 Task: Add Garden Of Life Raw Organic Perfect Food Green Superfood Powder to the cart.
Action: Mouse moved to (239, 109)
Screenshot: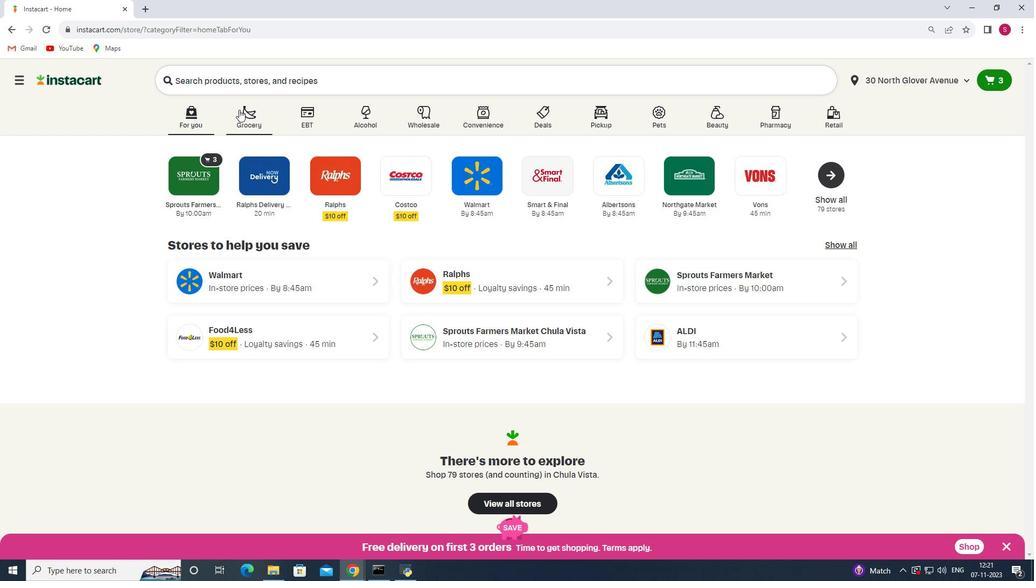 
Action: Mouse pressed left at (239, 109)
Screenshot: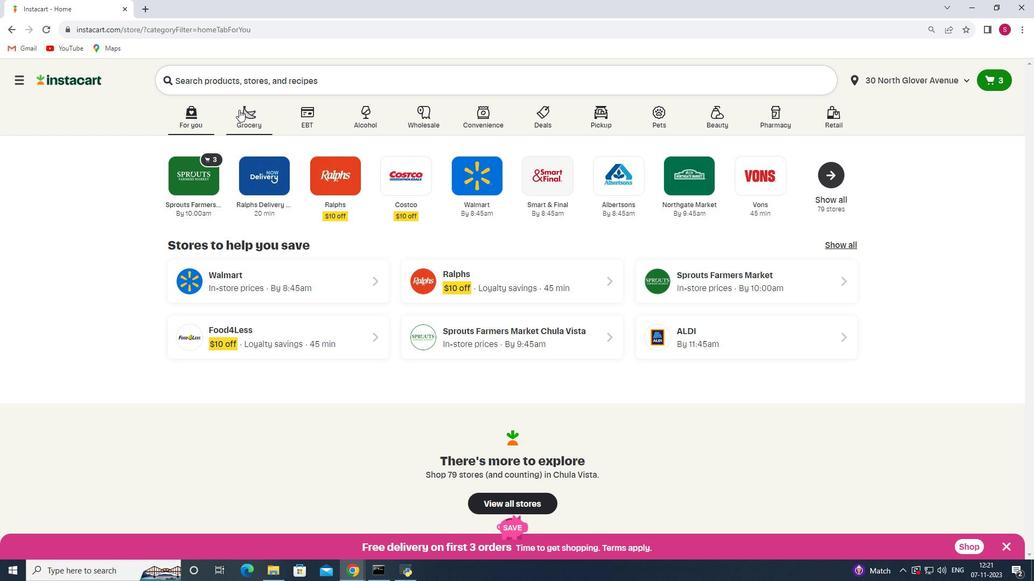 
Action: Mouse moved to (263, 307)
Screenshot: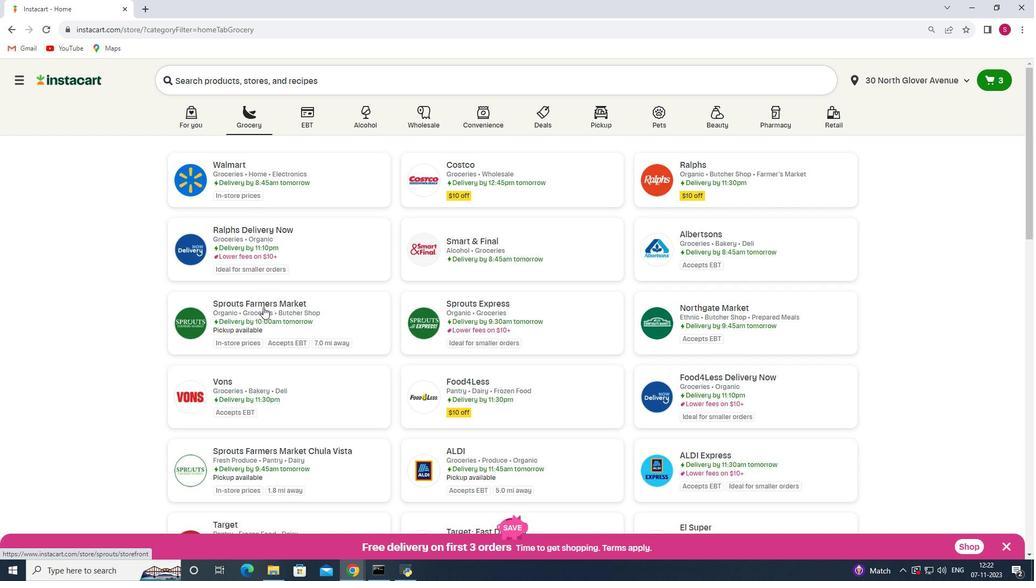 
Action: Mouse pressed left at (263, 307)
Screenshot: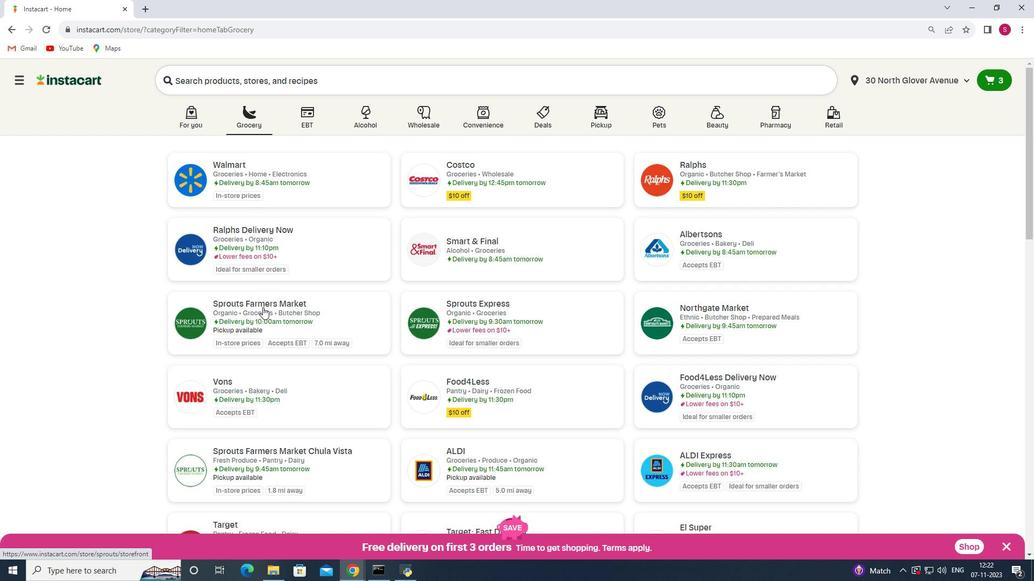 
Action: Mouse moved to (80, 333)
Screenshot: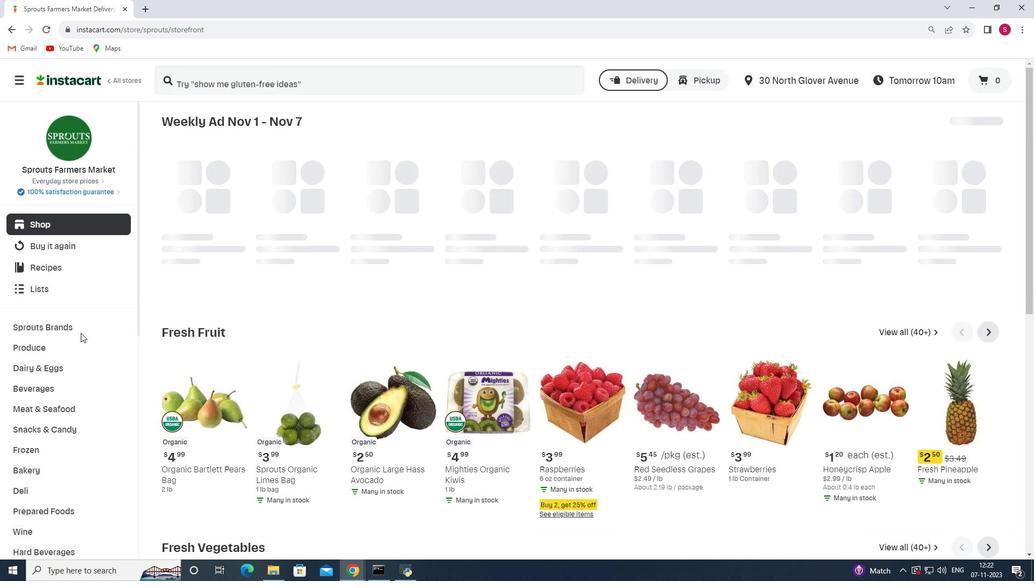 
Action: Mouse scrolled (80, 332) with delta (0, 0)
Screenshot: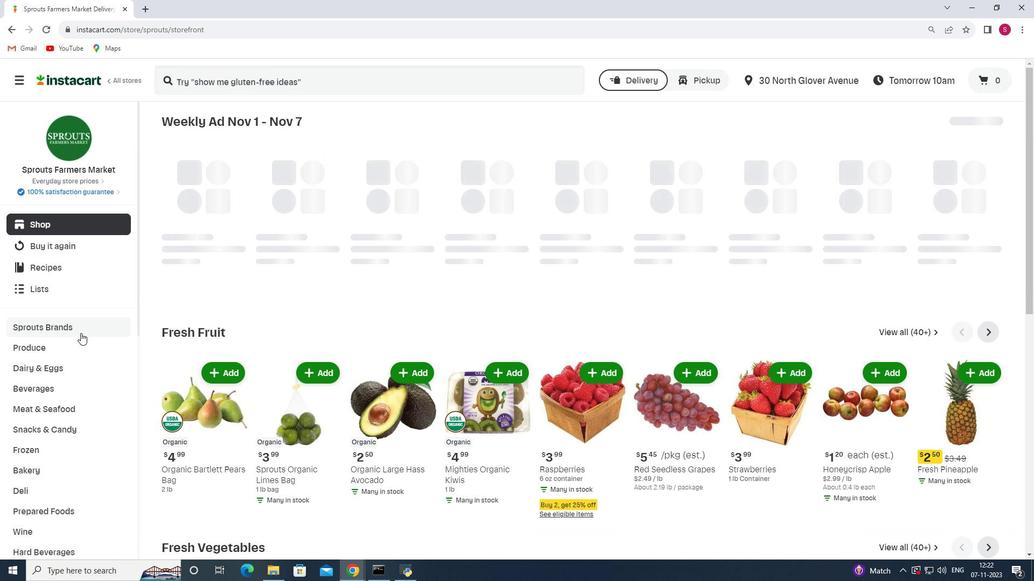
Action: Mouse scrolled (80, 332) with delta (0, 0)
Screenshot: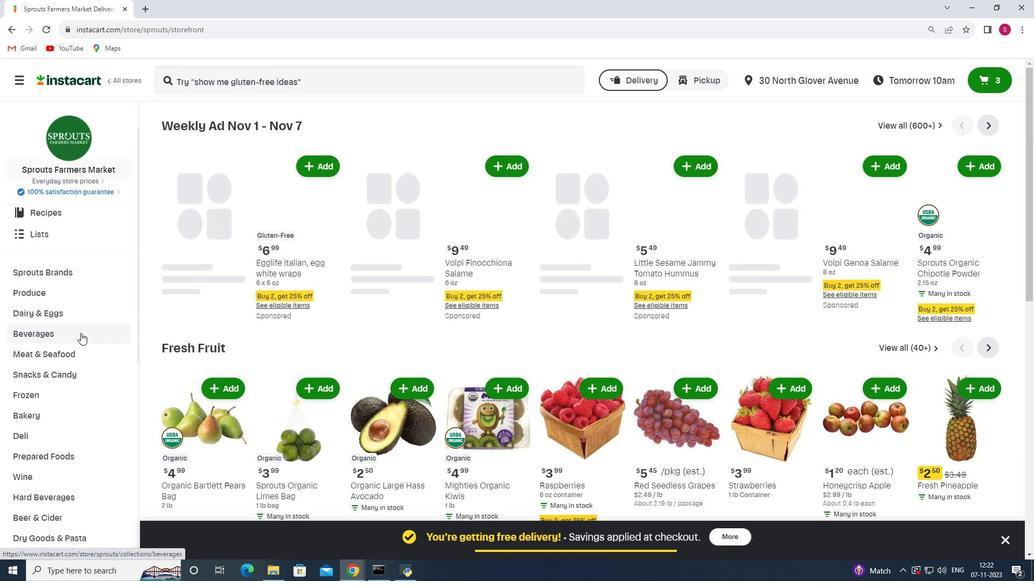 
Action: Mouse scrolled (80, 332) with delta (0, 0)
Screenshot: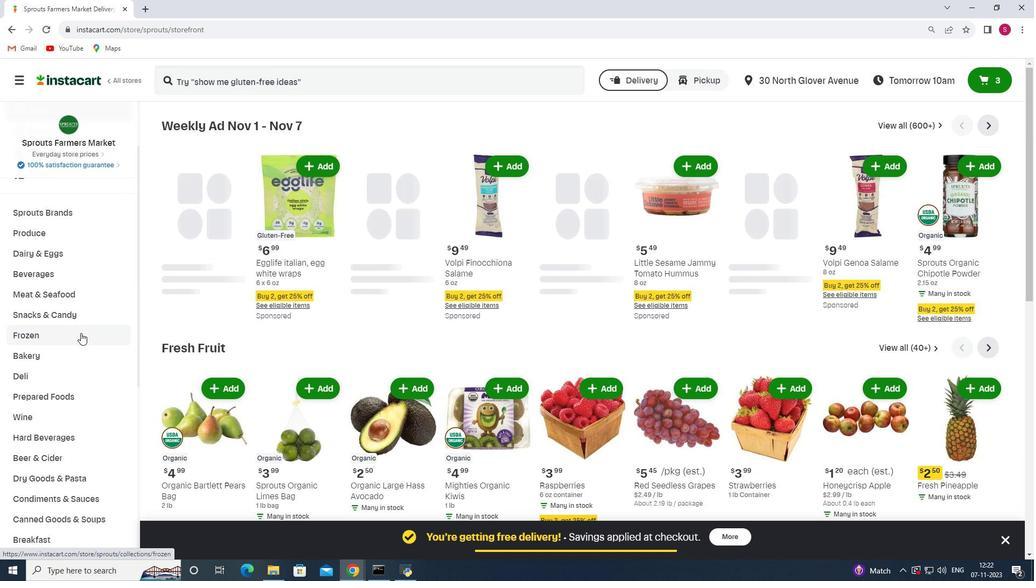 
Action: Mouse scrolled (80, 332) with delta (0, 0)
Screenshot: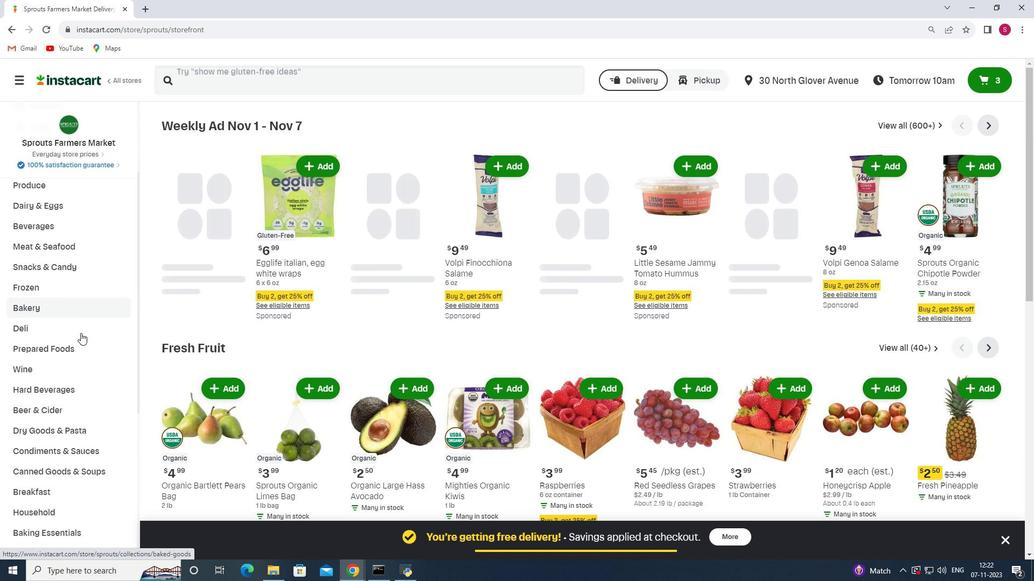 
Action: Mouse scrolled (80, 332) with delta (0, 0)
Screenshot: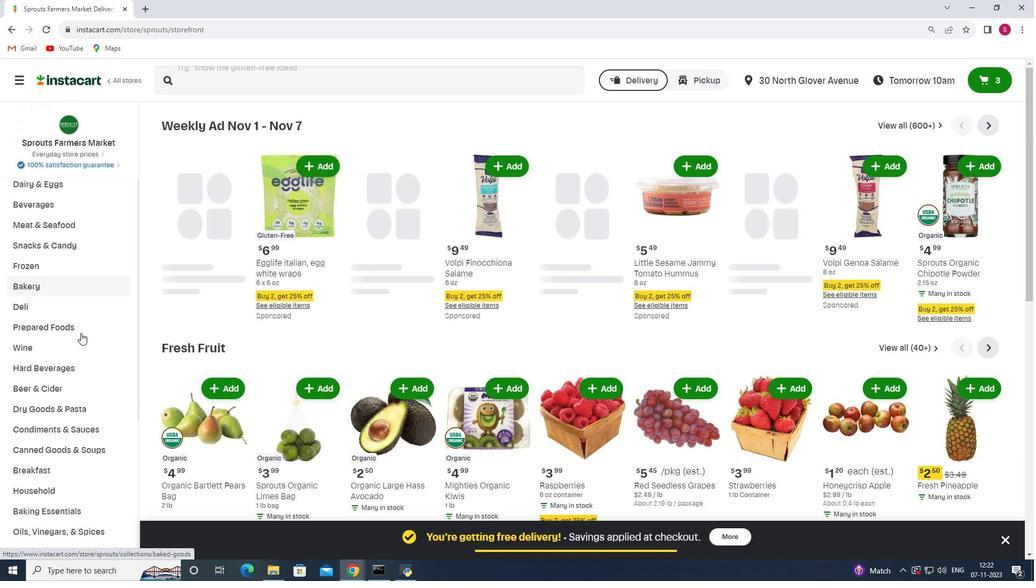 
Action: Mouse scrolled (80, 332) with delta (0, 0)
Screenshot: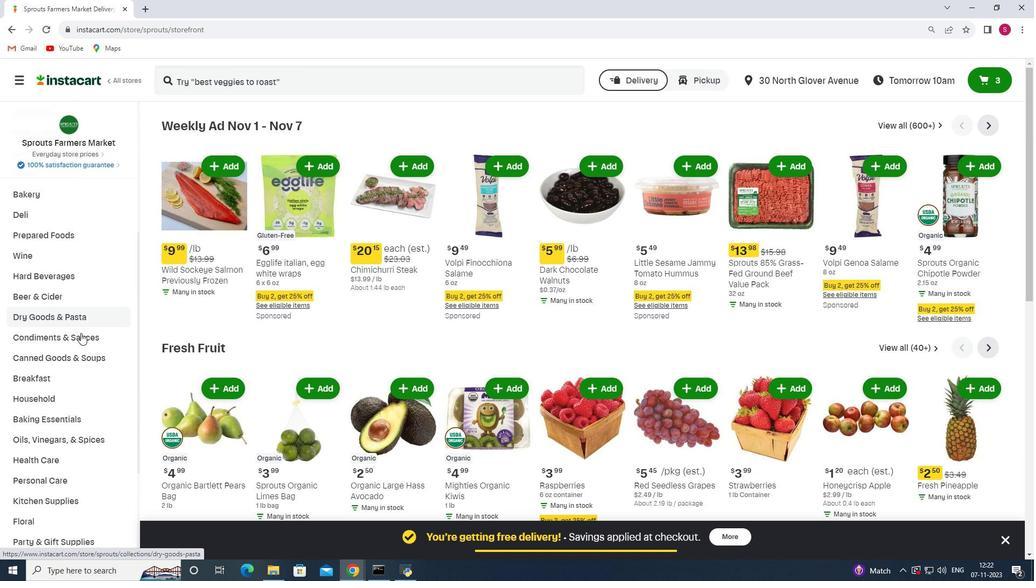 
Action: Mouse scrolled (80, 332) with delta (0, 0)
Screenshot: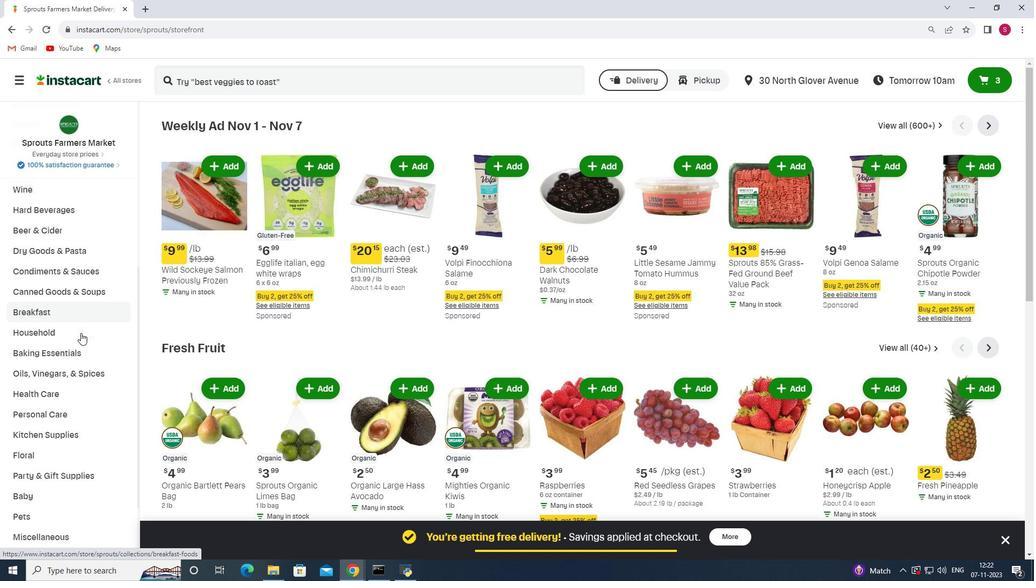 
Action: Mouse moved to (53, 358)
Screenshot: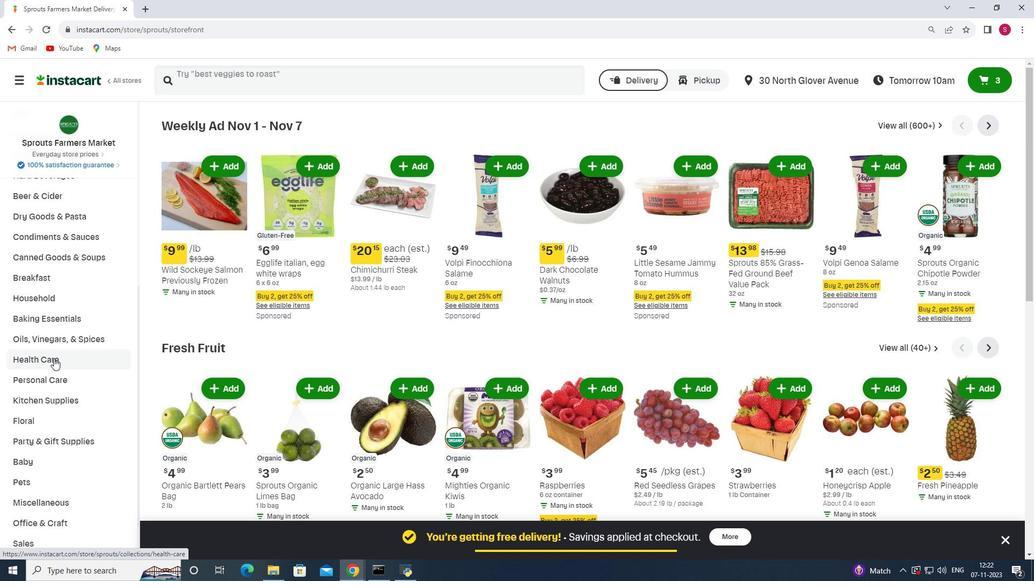 
Action: Mouse pressed left at (53, 358)
Screenshot: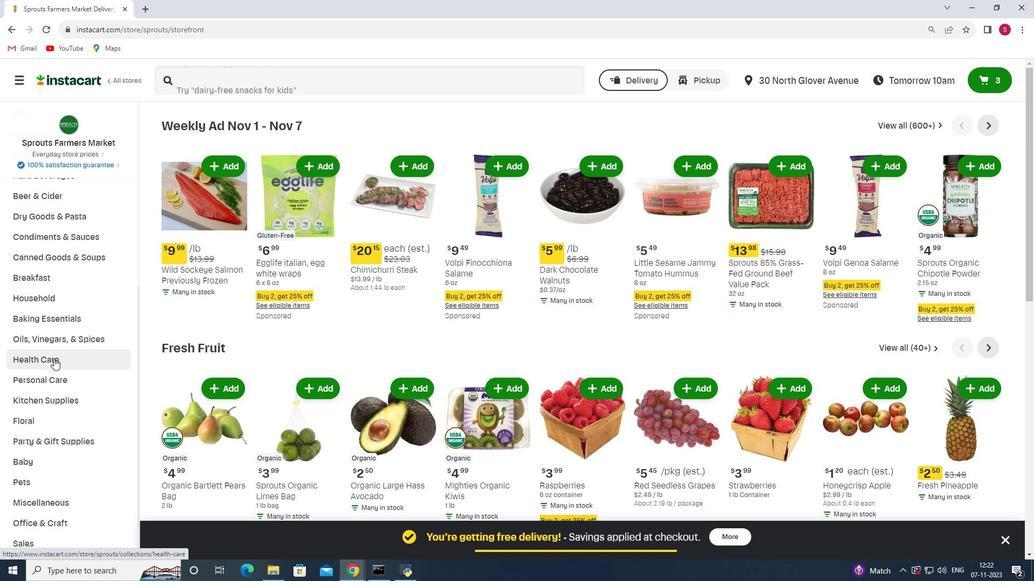 
Action: Mouse moved to (370, 155)
Screenshot: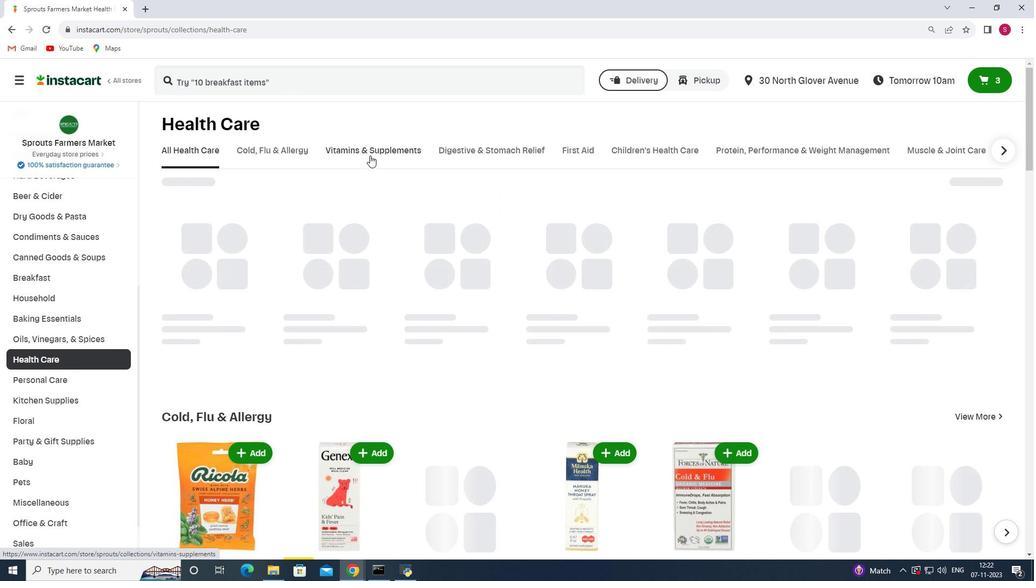 
Action: Mouse pressed left at (370, 155)
Screenshot: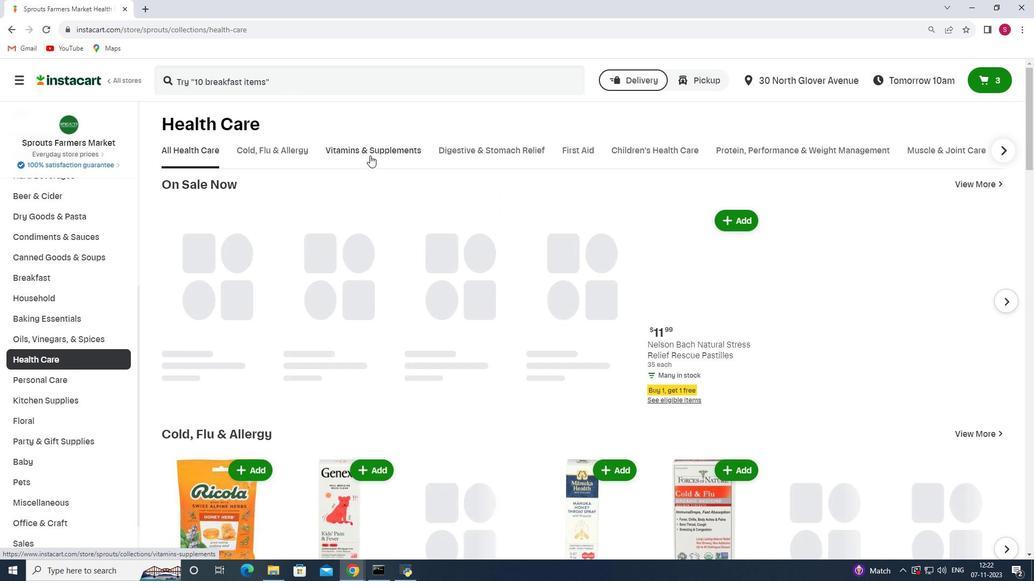 
Action: Mouse moved to (407, 186)
Screenshot: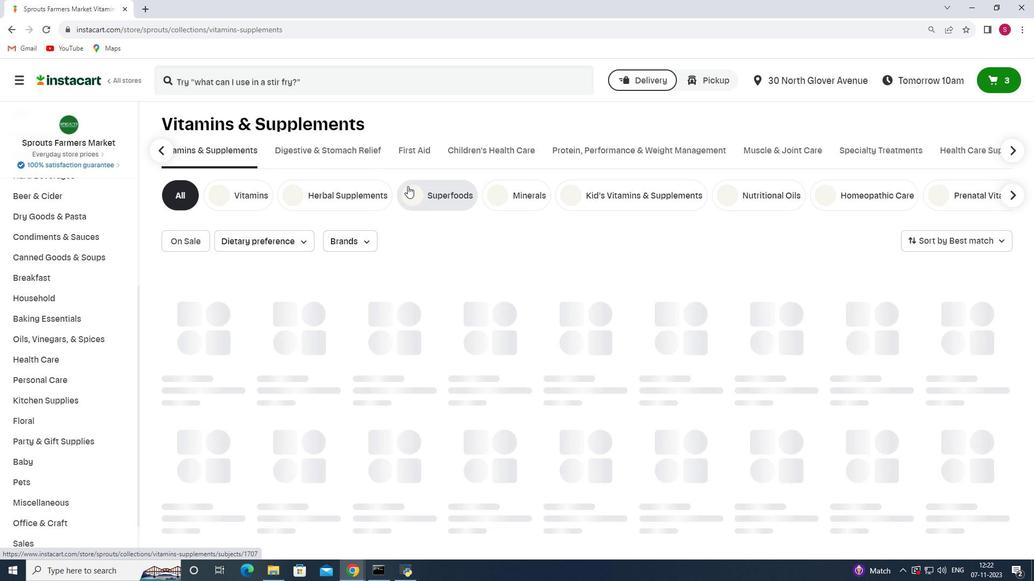 
Action: Mouse pressed left at (407, 186)
Screenshot: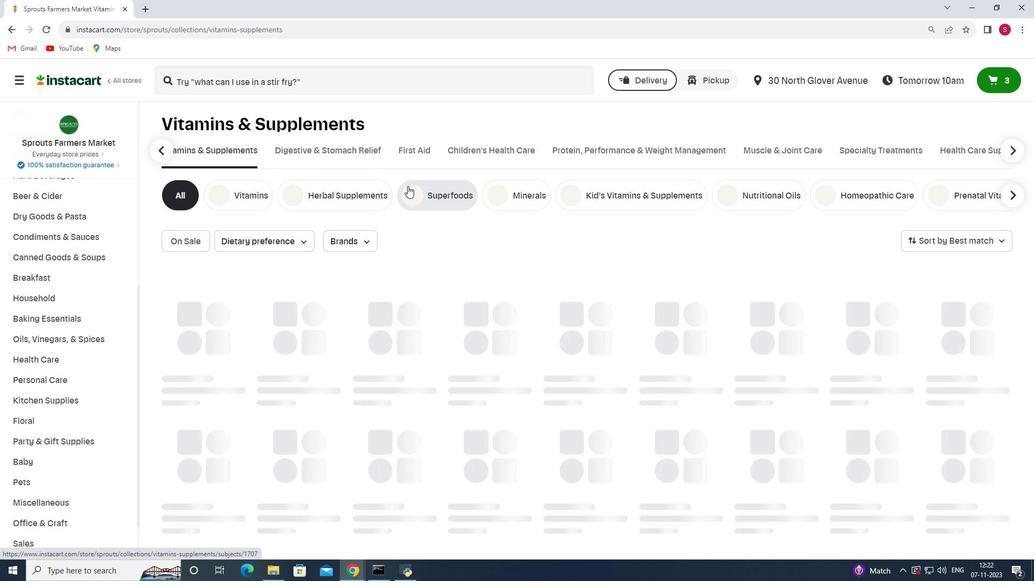 
Action: Mouse moved to (287, 81)
Screenshot: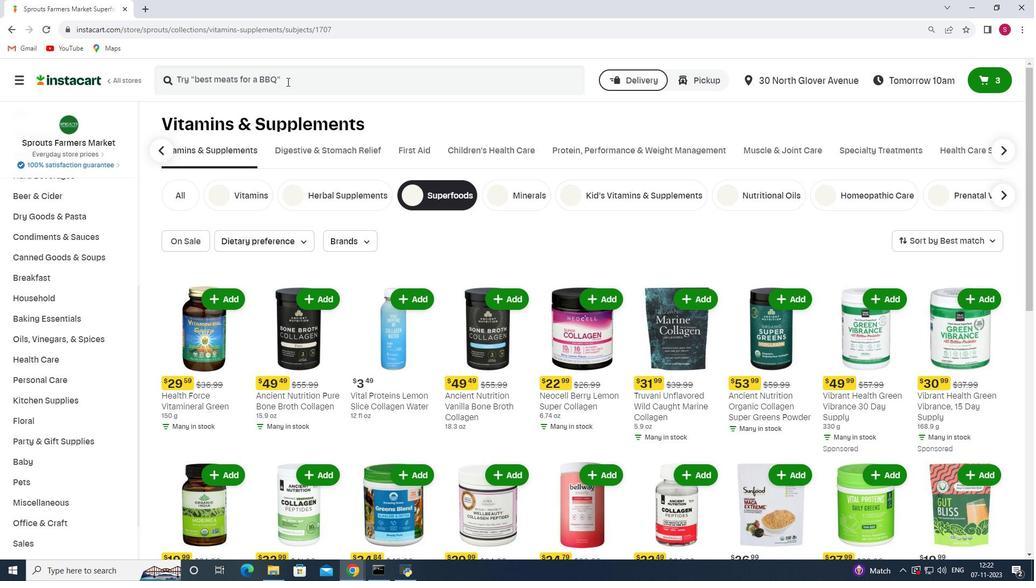 
Action: Mouse pressed left at (287, 81)
Screenshot: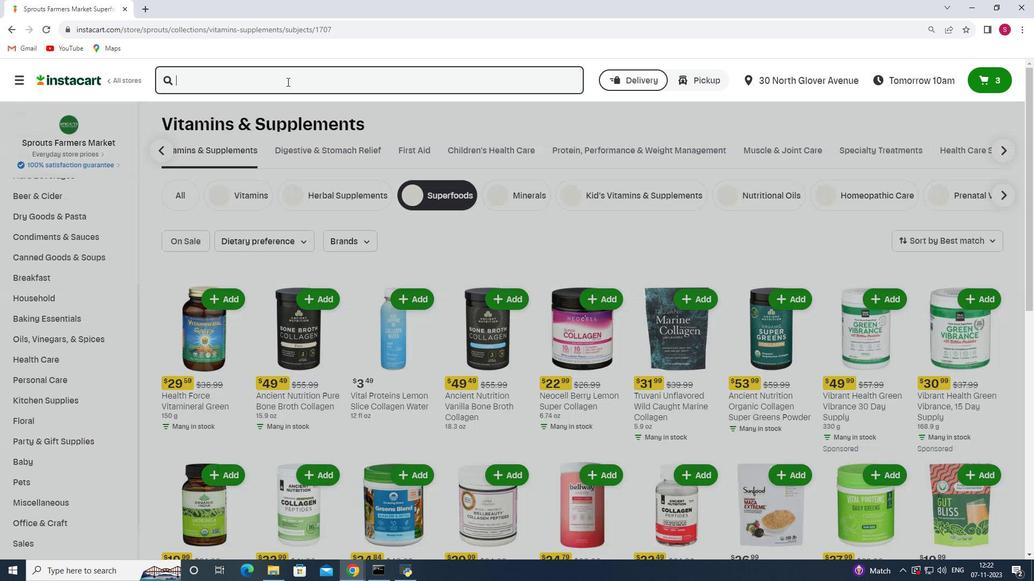 
Action: Key pressed <Key.shift>Garden<Key.space><Key.shift>of<Key.space><Key.shift>Life<Key.space><Key.shift>Raw<Key.space><Key.shift>organic<Key.space><Key.shift>Perfw<Key.backspace>ect<Key.space><Key.shift>Food<Key.space><Key.shift>Green<Key.space><Key.shift>Superfood<Key.space><Key.shift>Powder<Key.enter>
Screenshot: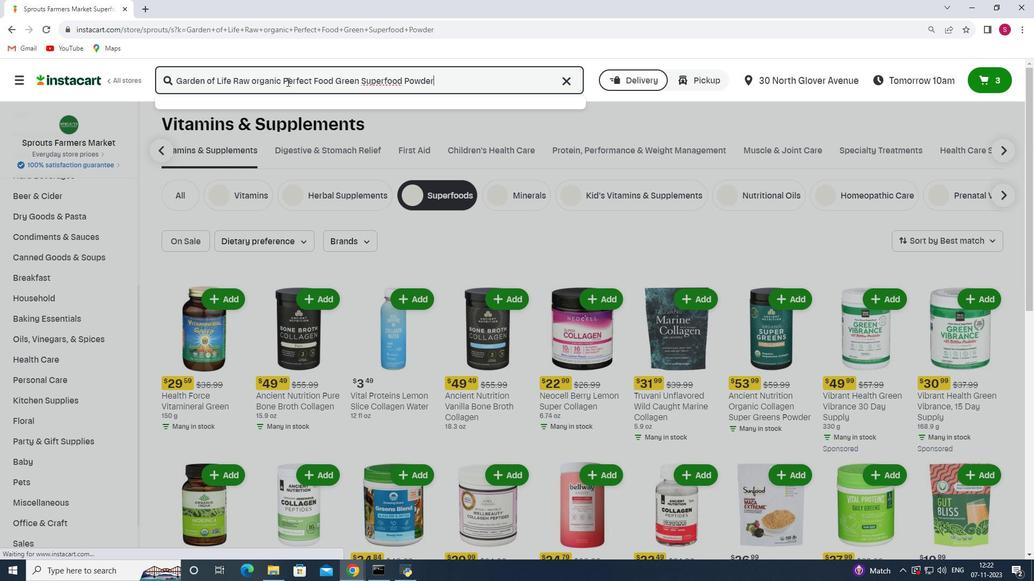 
Action: Mouse moved to (608, 202)
Screenshot: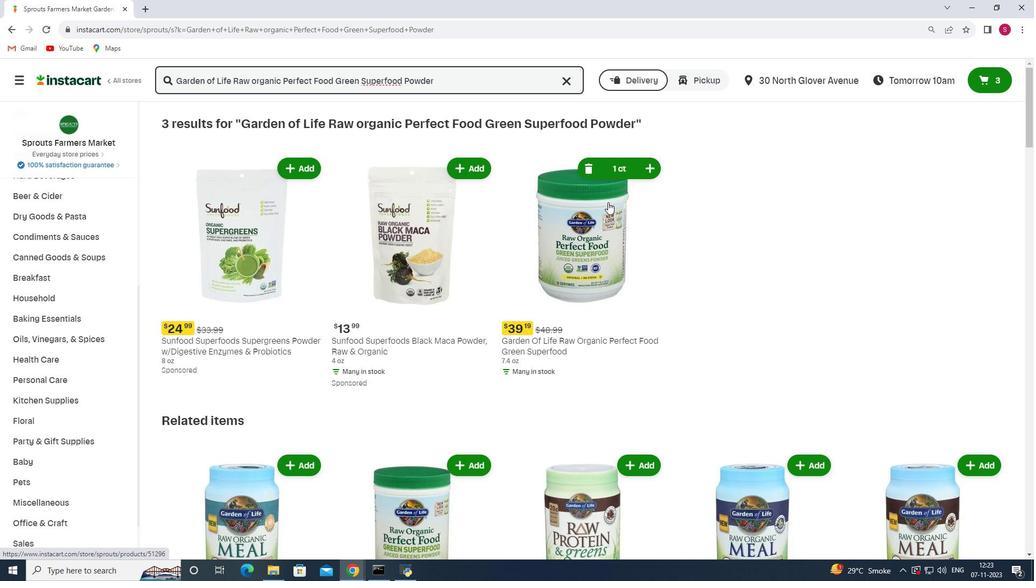 
Action: Mouse scrolled (608, 202) with delta (0, 0)
Screenshot: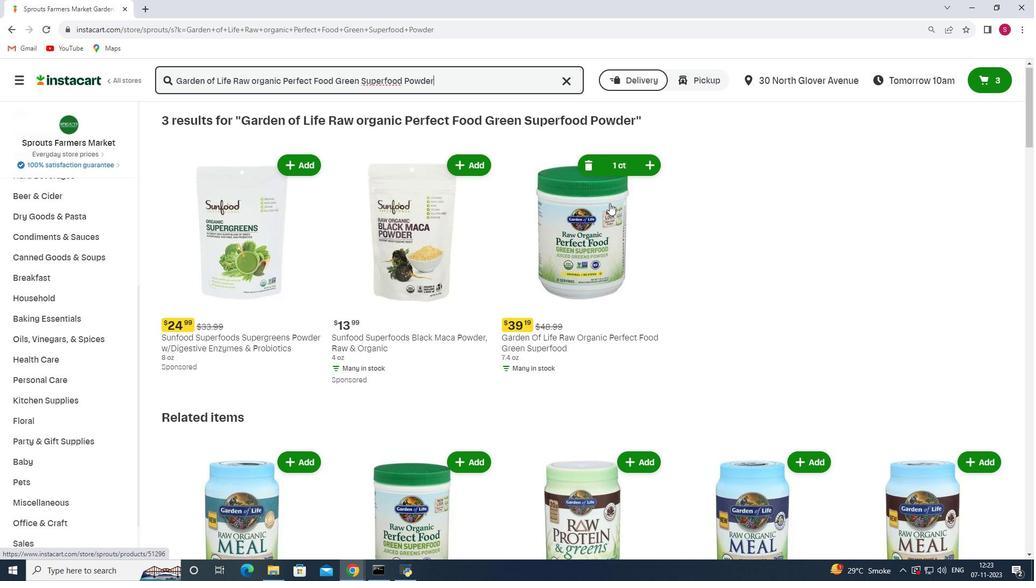 
Action: Mouse moved to (608, 202)
Screenshot: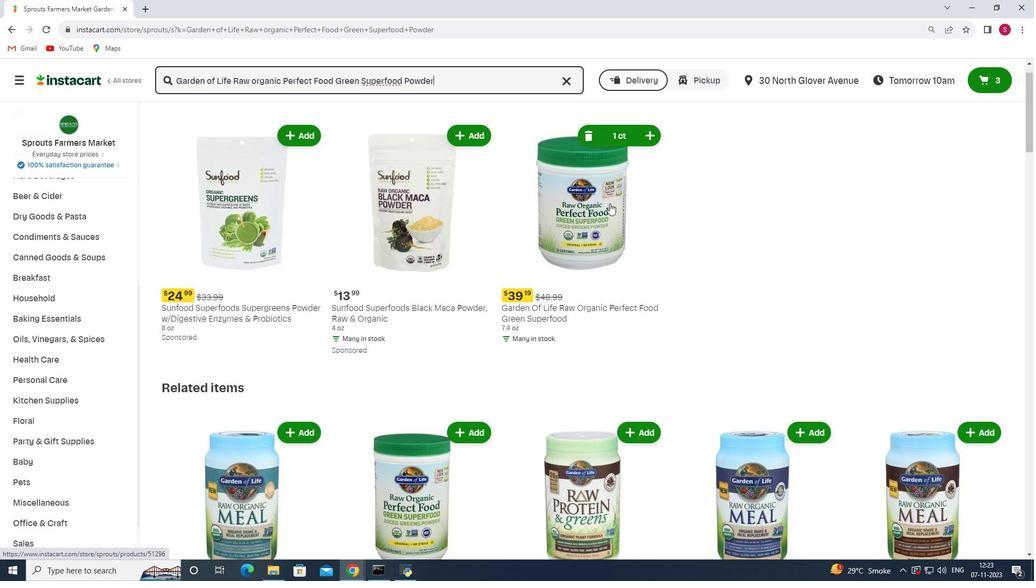 
Action: Mouse scrolled (608, 202) with delta (0, 0)
Screenshot: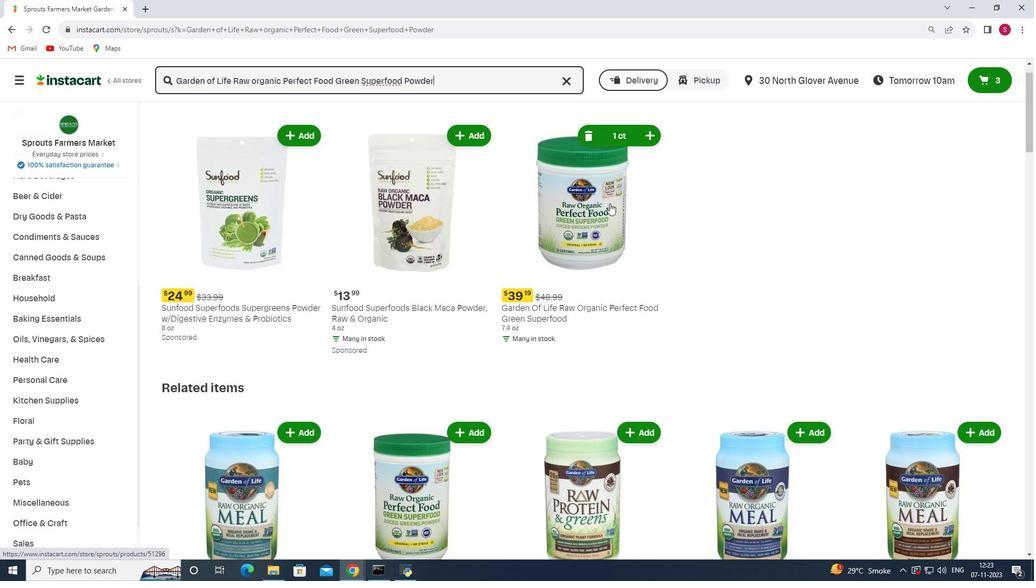 
Action: Mouse moved to (609, 203)
Screenshot: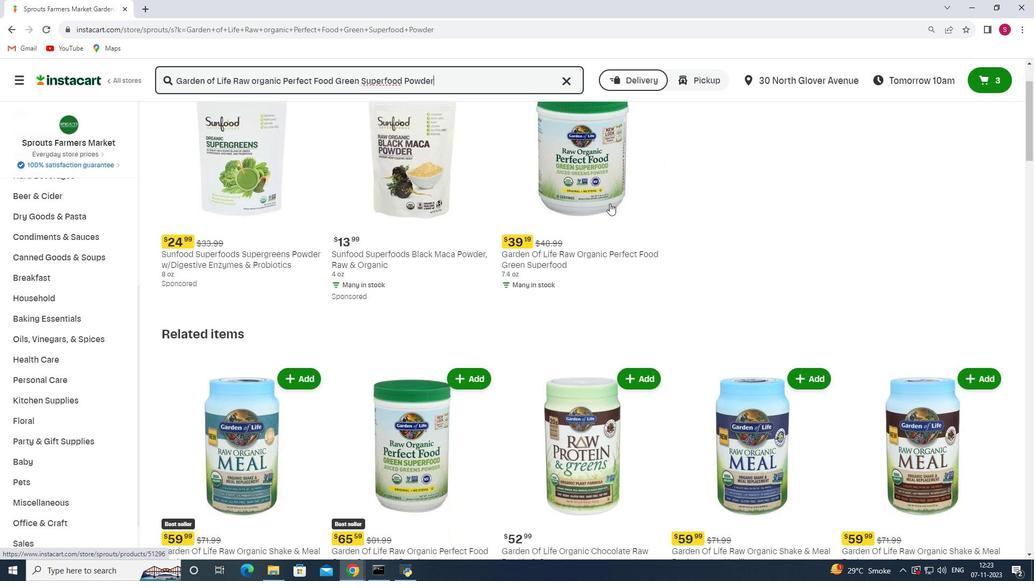
Action: Mouse scrolled (609, 203) with delta (0, 0)
Screenshot: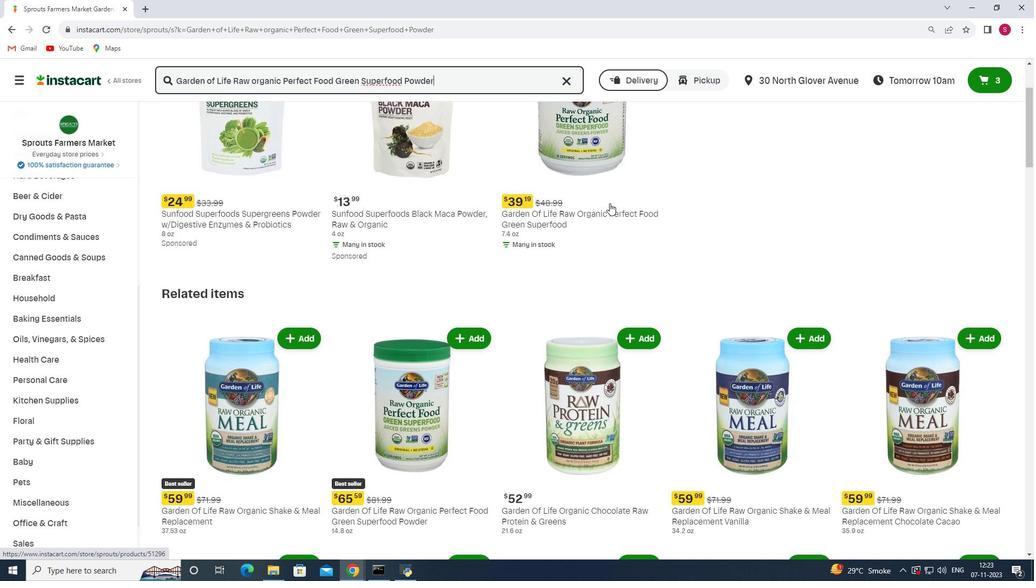 
Action: Mouse scrolled (609, 203) with delta (0, 0)
Screenshot: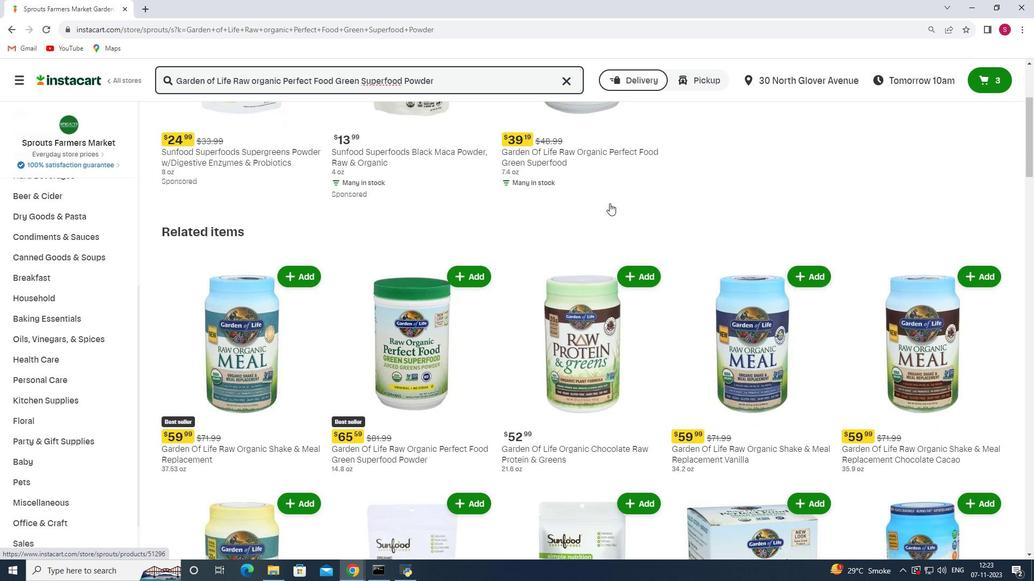
Action: Mouse scrolled (609, 203) with delta (0, 0)
Screenshot: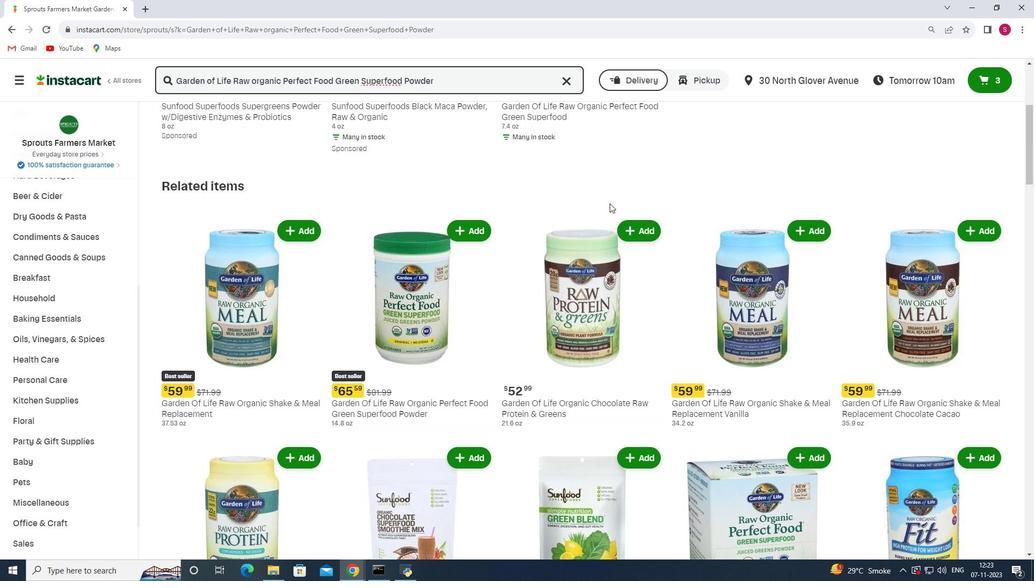 
Action: Mouse scrolled (609, 203) with delta (0, 0)
Screenshot: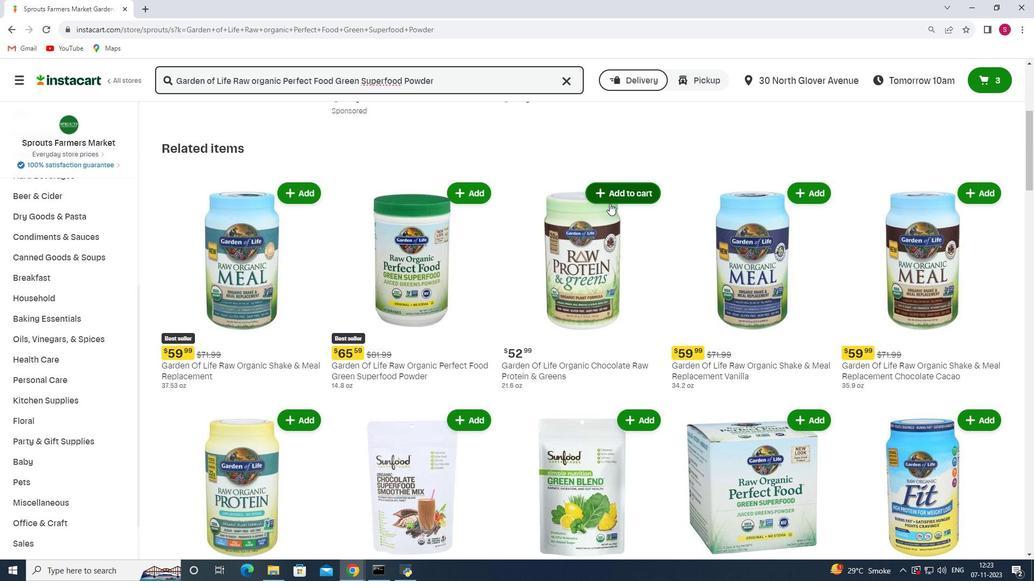 
Action: Mouse moved to (474, 142)
Screenshot: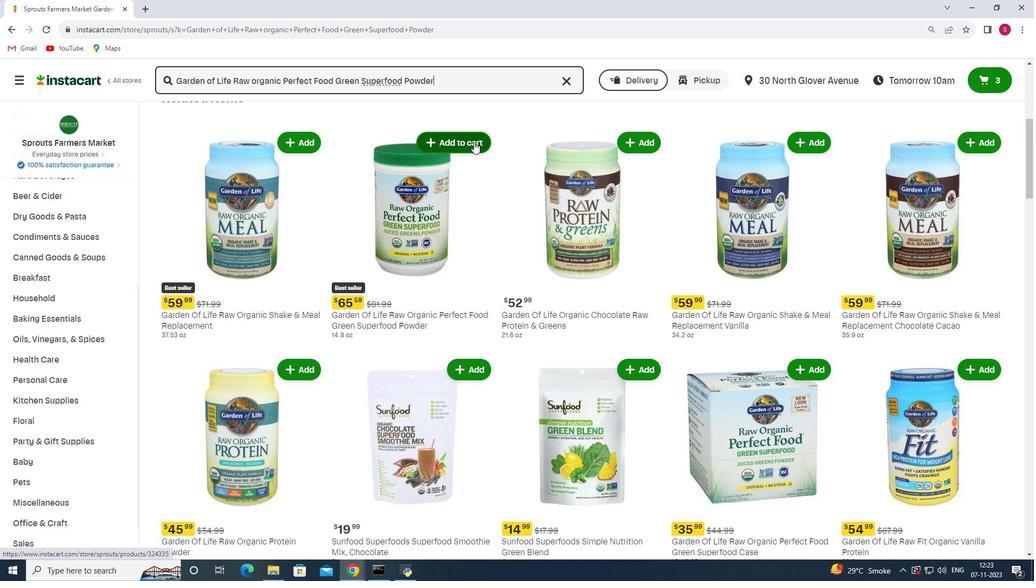 
Action: Mouse pressed left at (474, 142)
Screenshot: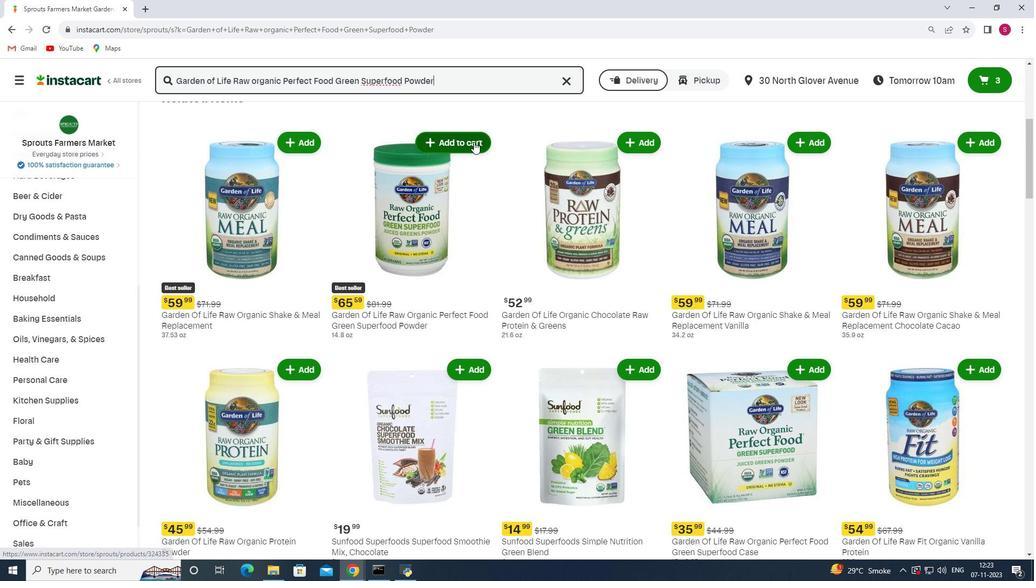 
Action: Mouse moved to (472, 199)
Screenshot: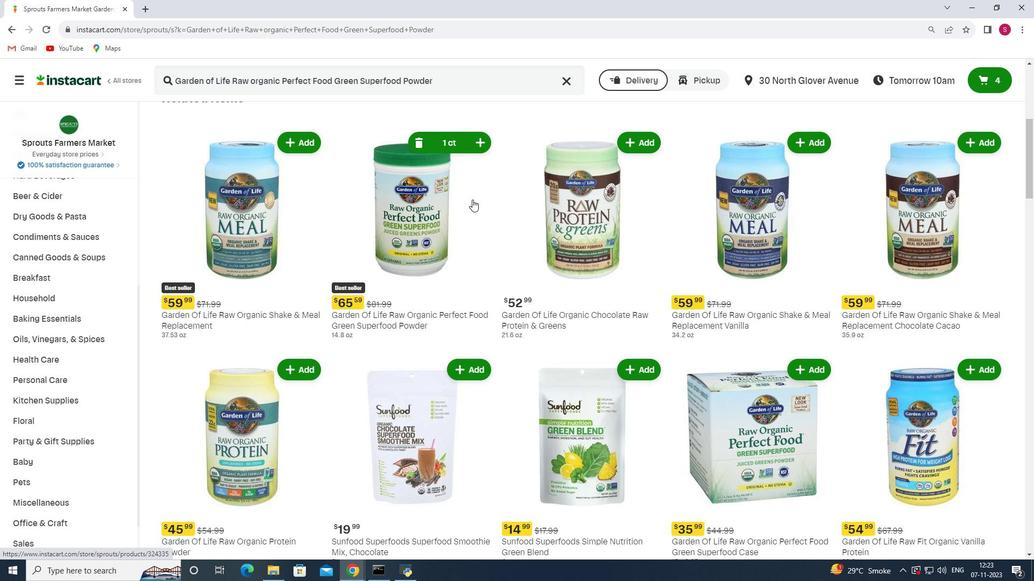 
